 Task: Add a condition where "Channel Is Facebook Private Message" in new tickets in your groups.
Action: Mouse moved to (91, 374)
Screenshot: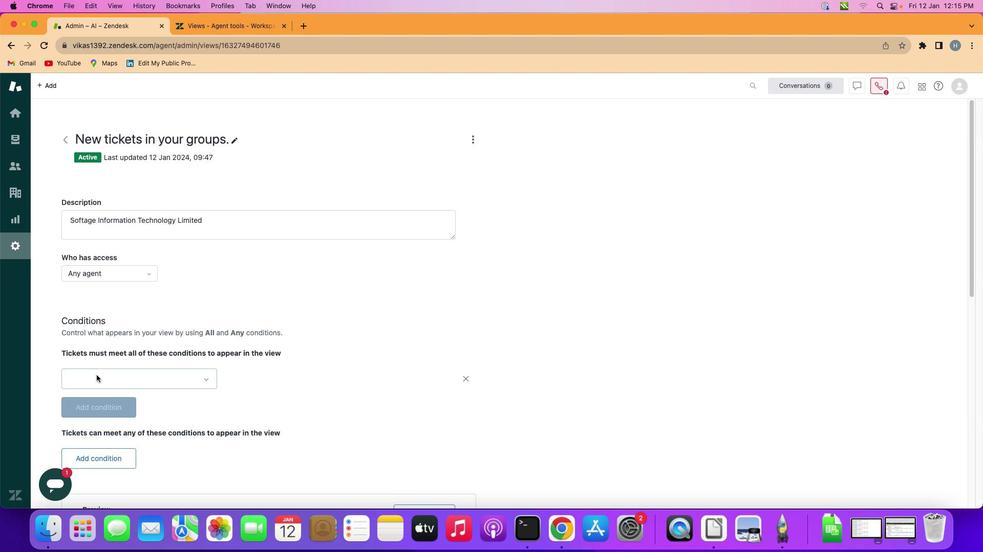 
Action: Mouse pressed left at (91, 374)
Screenshot: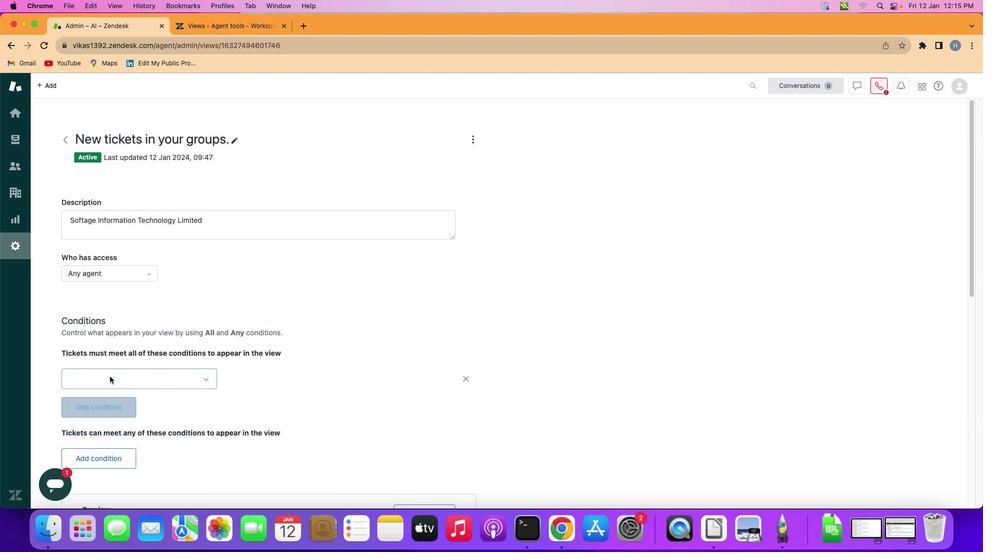 
Action: Mouse moved to (141, 376)
Screenshot: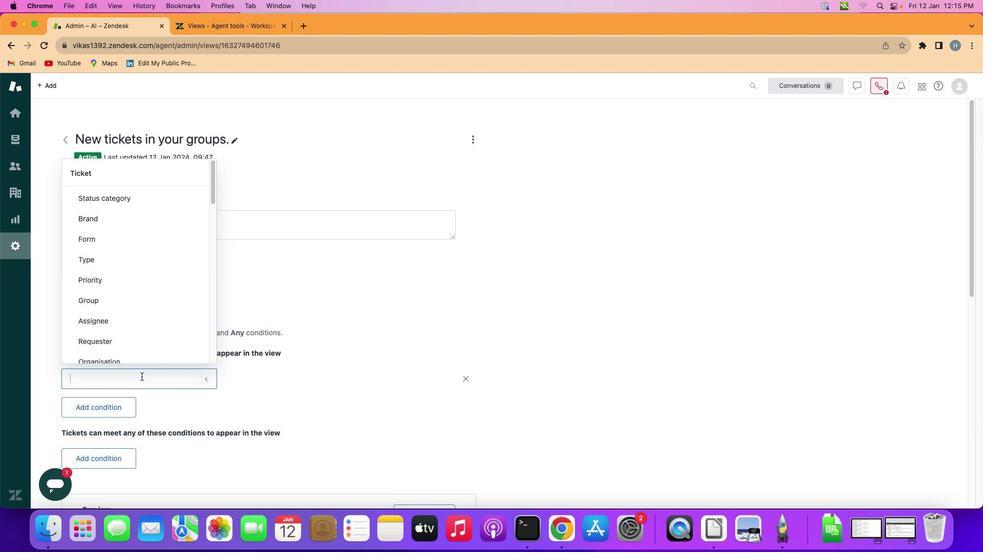 
Action: Mouse pressed left at (141, 376)
Screenshot: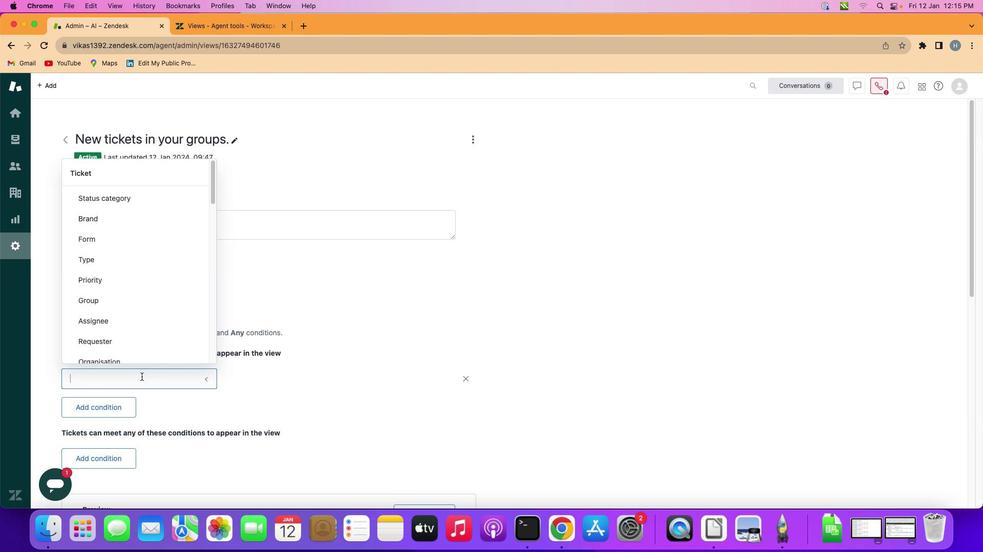 
Action: Mouse moved to (148, 270)
Screenshot: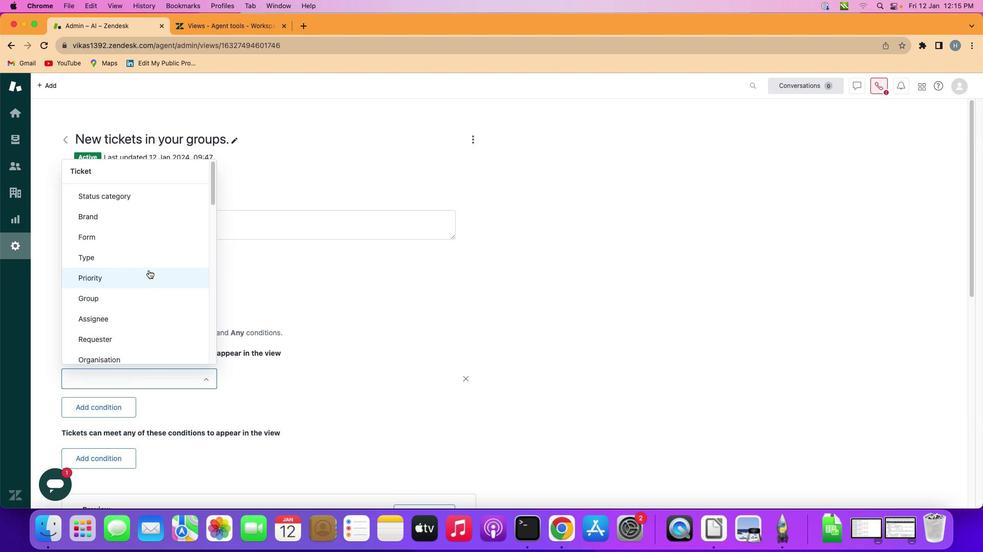 
Action: Mouse scrolled (148, 270) with delta (0, 0)
Screenshot: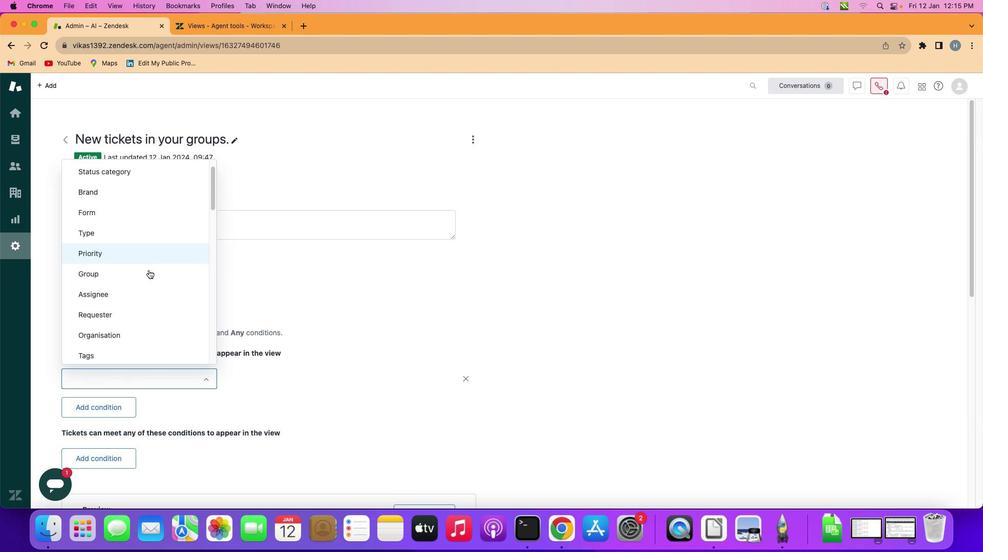 
Action: Mouse scrolled (148, 270) with delta (0, 0)
Screenshot: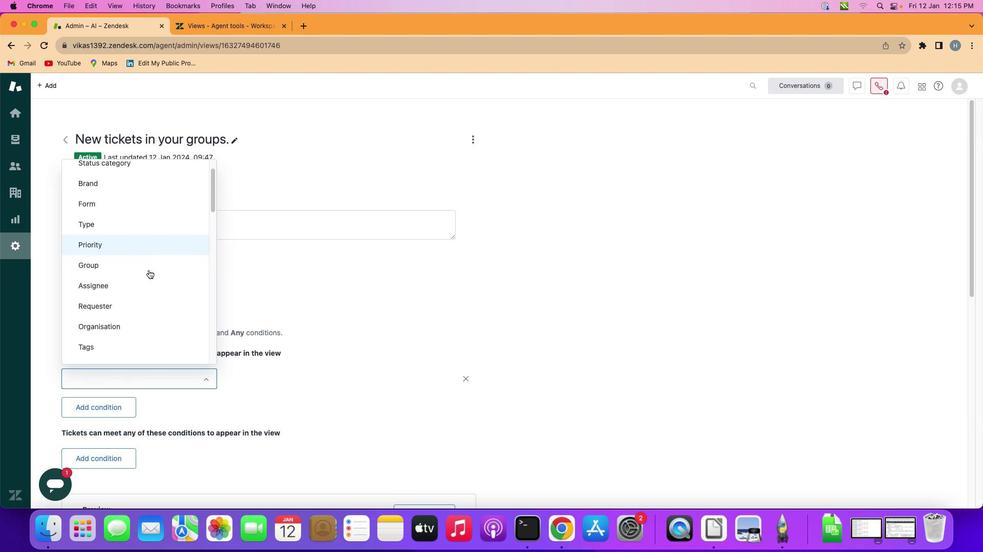 
Action: Mouse scrolled (148, 270) with delta (0, 0)
Screenshot: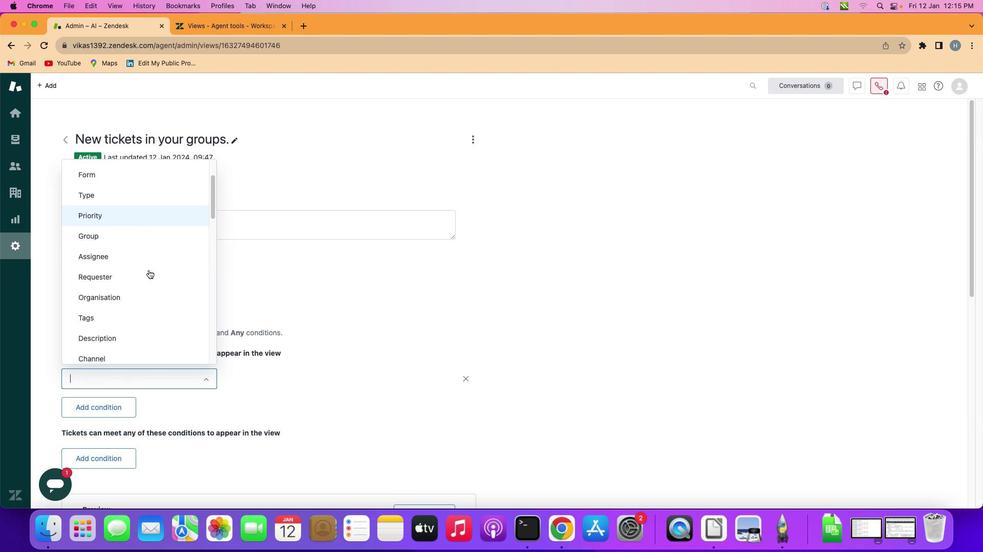 
Action: Mouse scrolled (148, 270) with delta (0, 0)
Screenshot: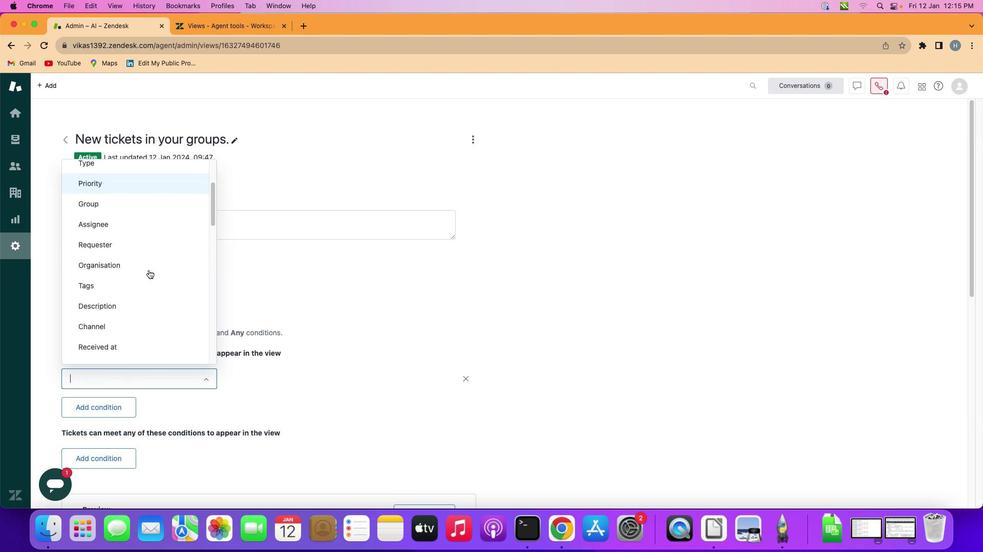 
Action: Mouse scrolled (148, 270) with delta (0, 0)
Screenshot: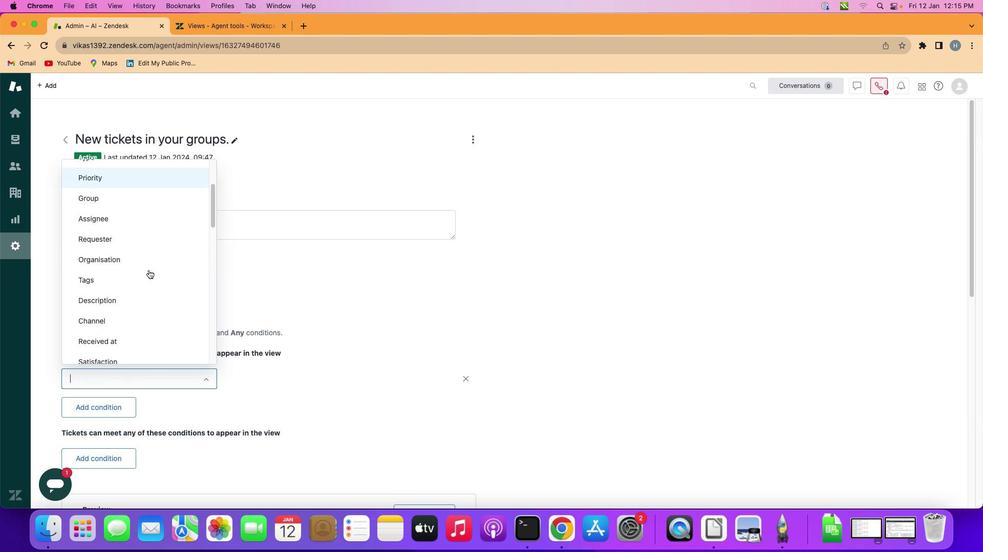 
Action: Mouse scrolled (148, 270) with delta (0, 0)
Screenshot: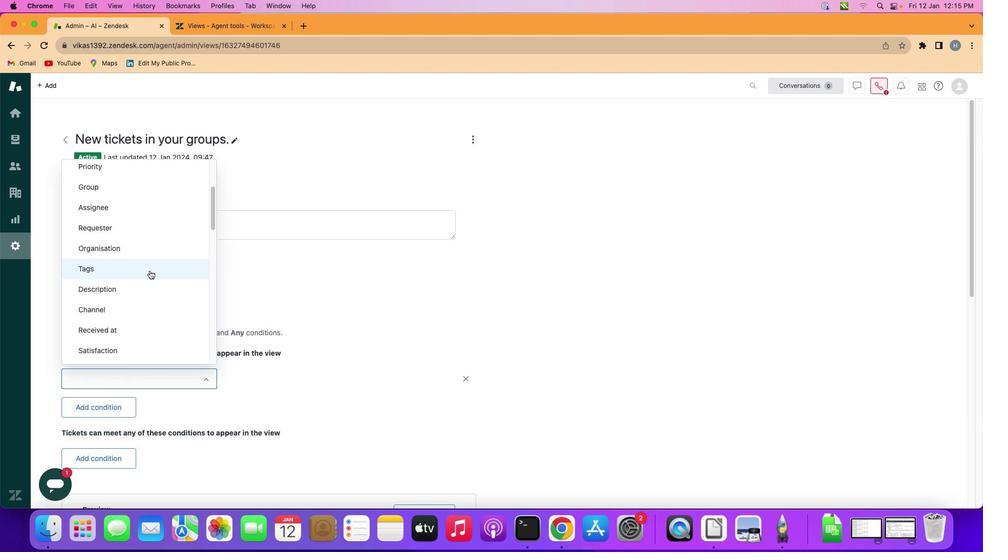 
Action: Mouse scrolled (148, 270) with delta (0, 0)
Screenshot: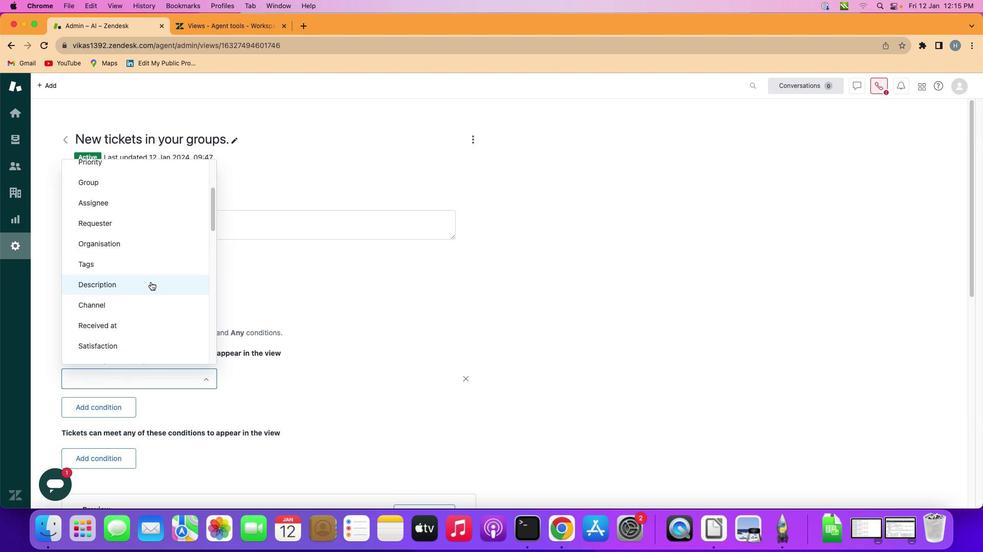 
Action: Mouse moved to (148, 270)
Screenshot: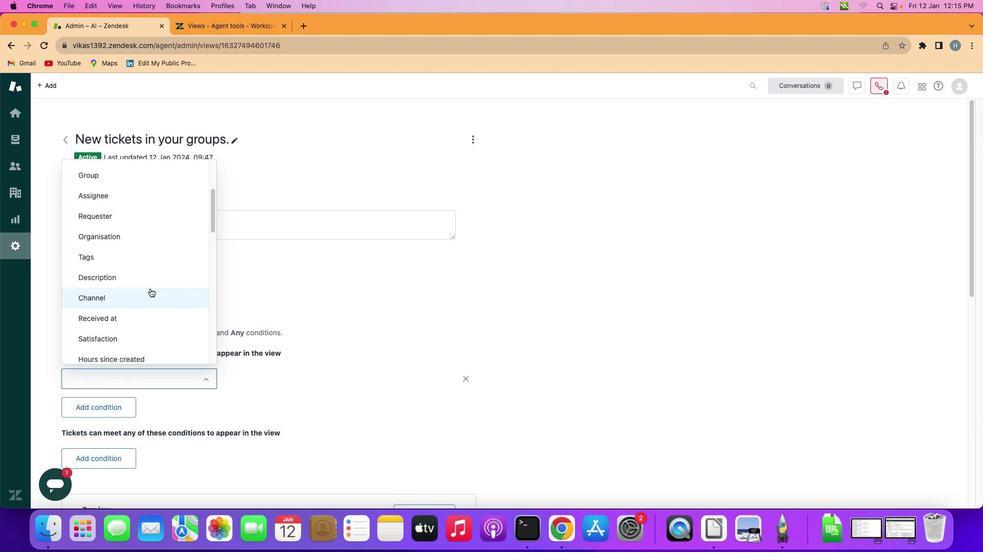 
Action: Mouse scrolled (148, 270) with delta (0, 0)
Screenshot: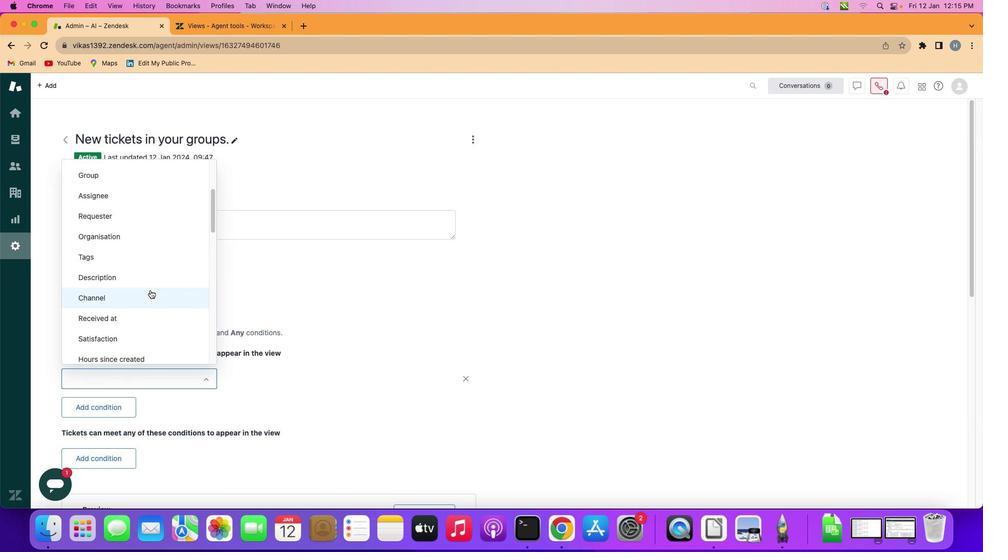 
Action: Mouse moved to (147, 300)
Screenshot: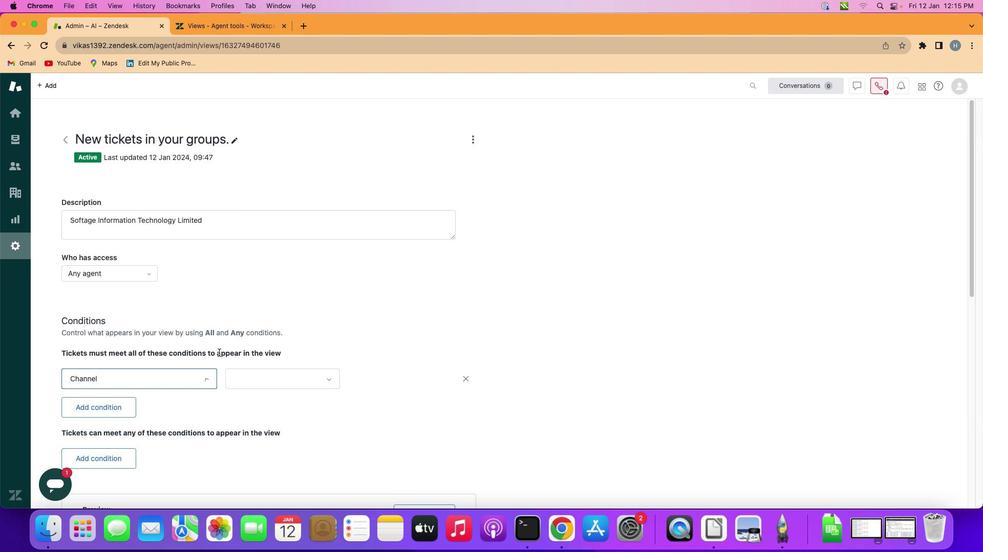 
Action: Mouse pressed left at (147, 300)
Screenshot: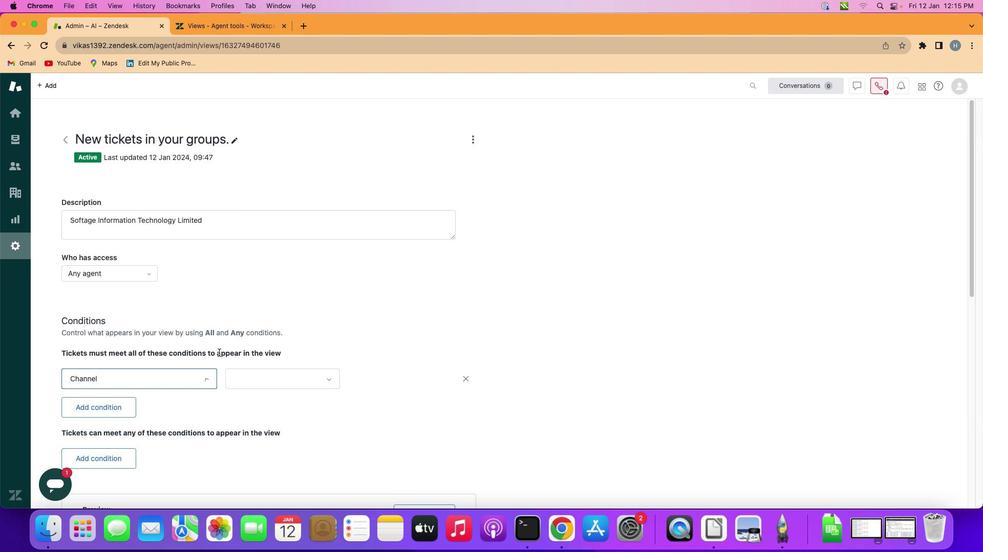 
Action: Mouse moved to (261, 370)
Screenshot: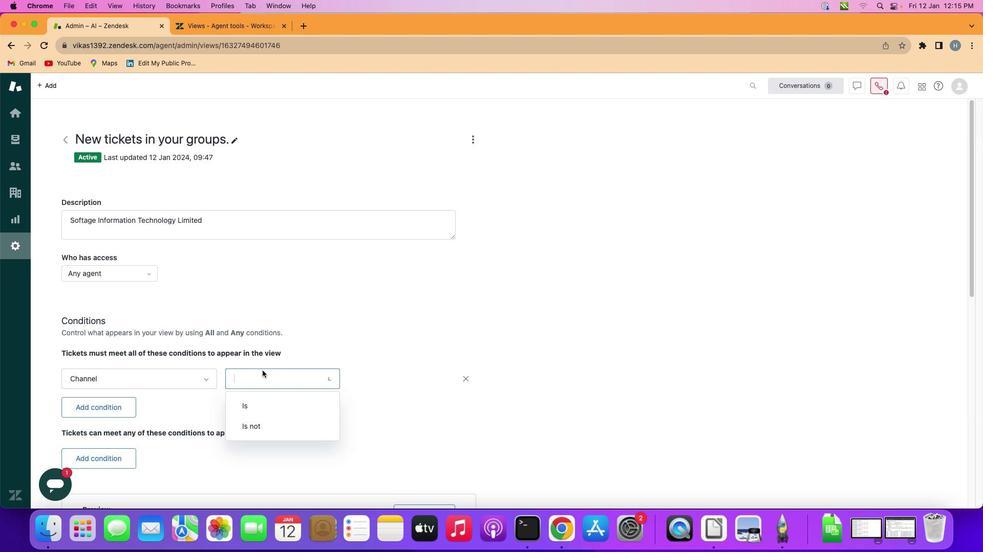 
Action: Mouse pressed left at (261, 370)
Screenshot: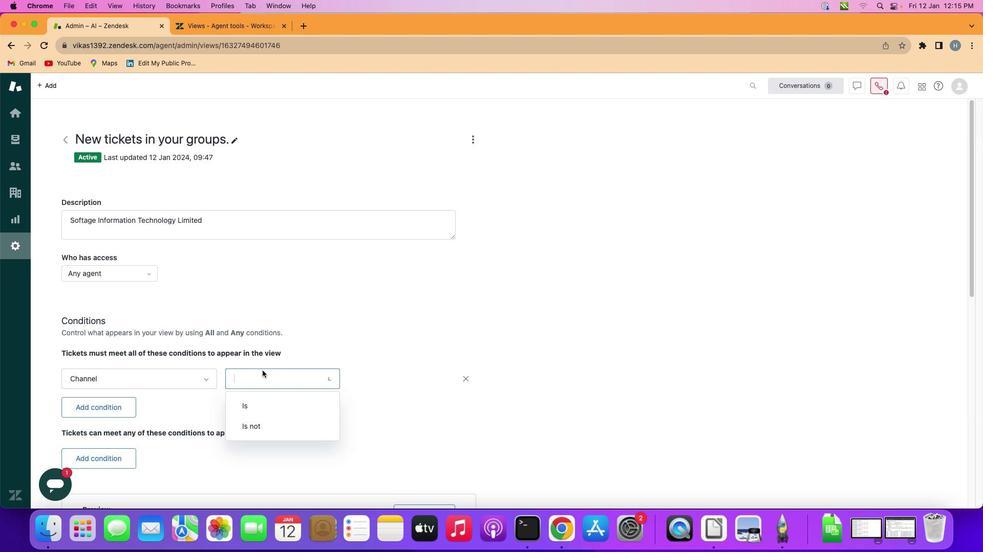 
Action: Mouse moved to (269, 399)
Screenshot: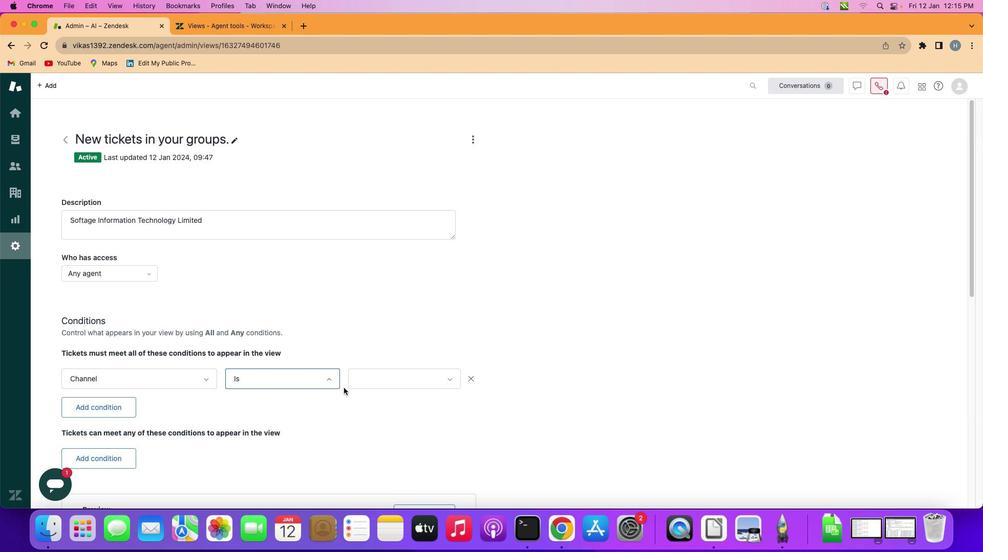 
Action: Mouse pressed left at (269, 399)
Screenshot: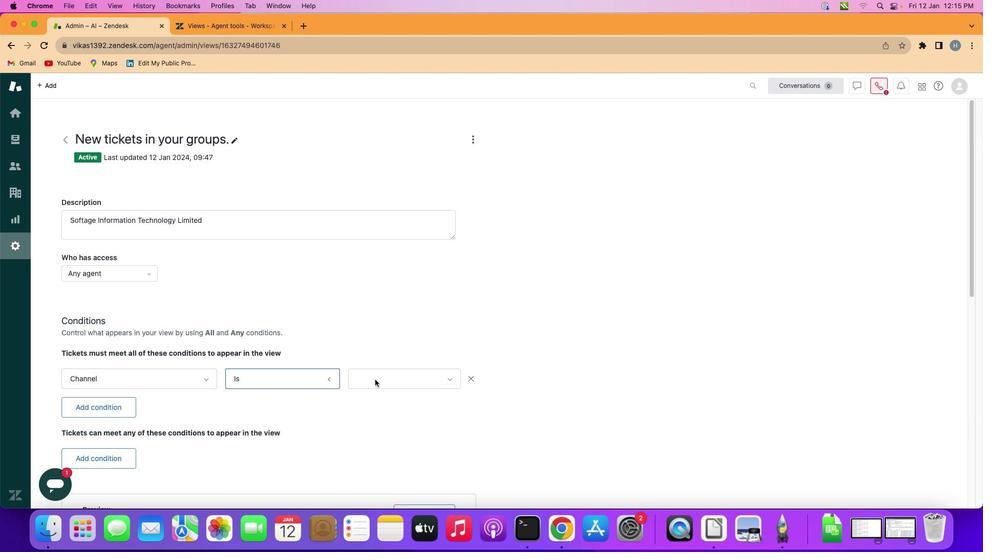 
Action: Mouse moved to (402, 374)
Screenshot: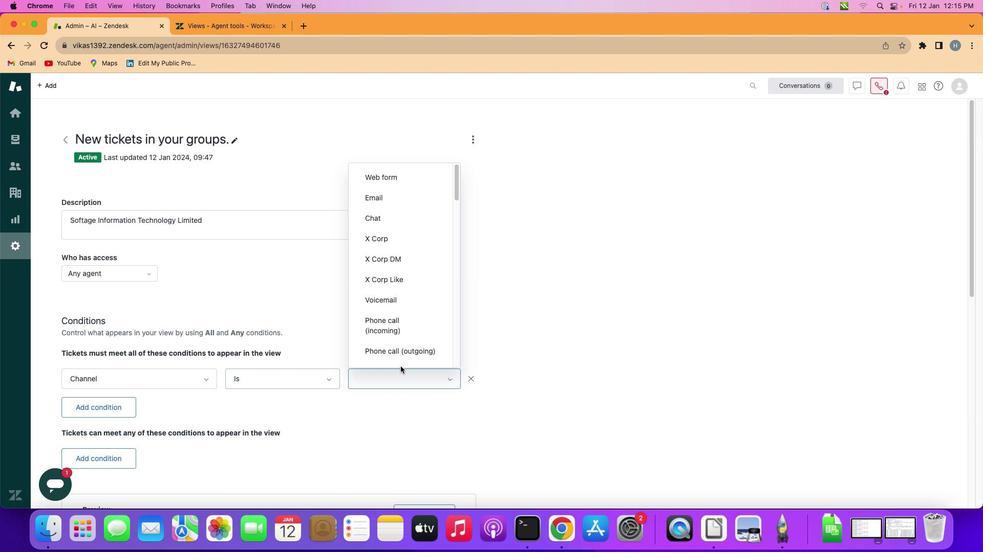 
Action: Mouse pressed left at (402, 374)
Screenshot: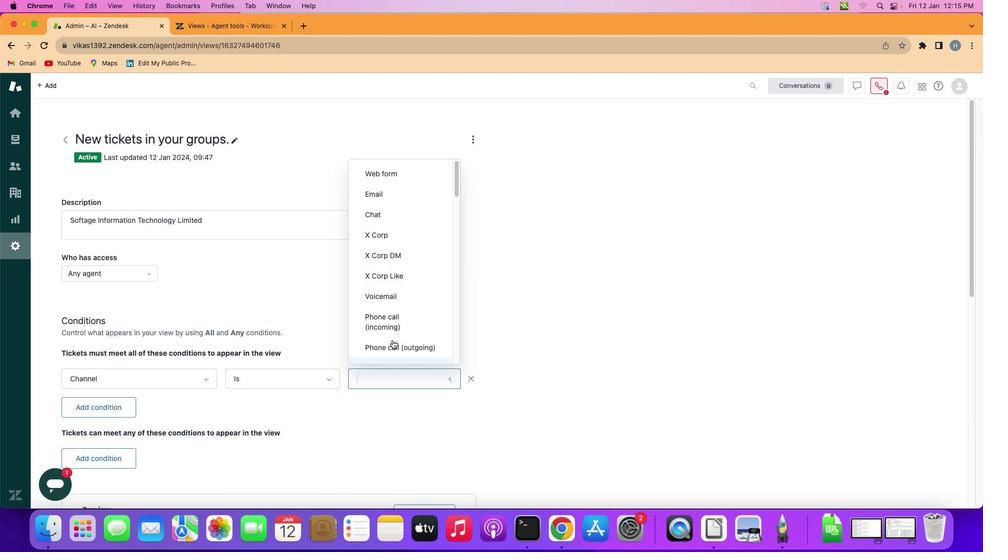 
Action: Mouse moved to (395, 271)
Screenshot: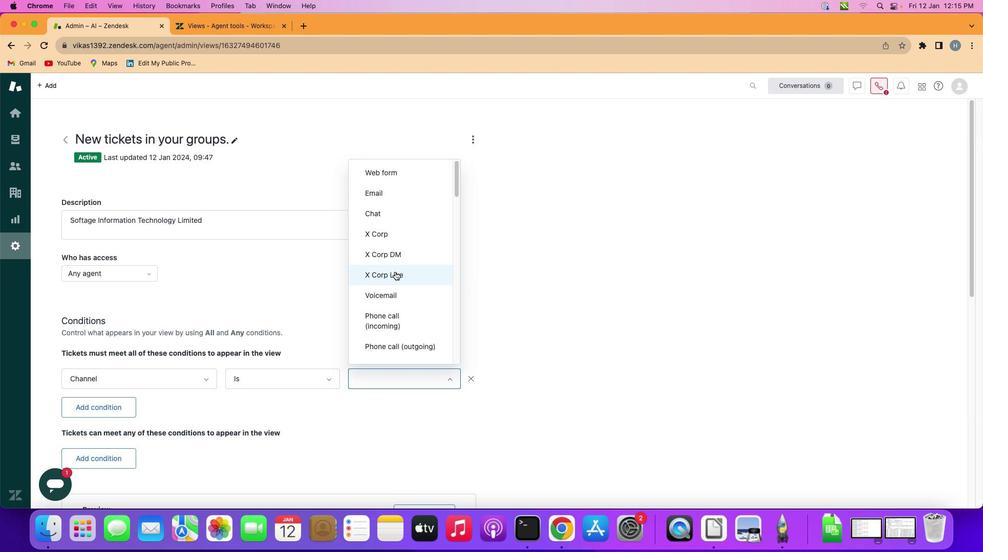 
Action: Mouse scrolled (395, 271) with delta (0, 0)
Screenshot: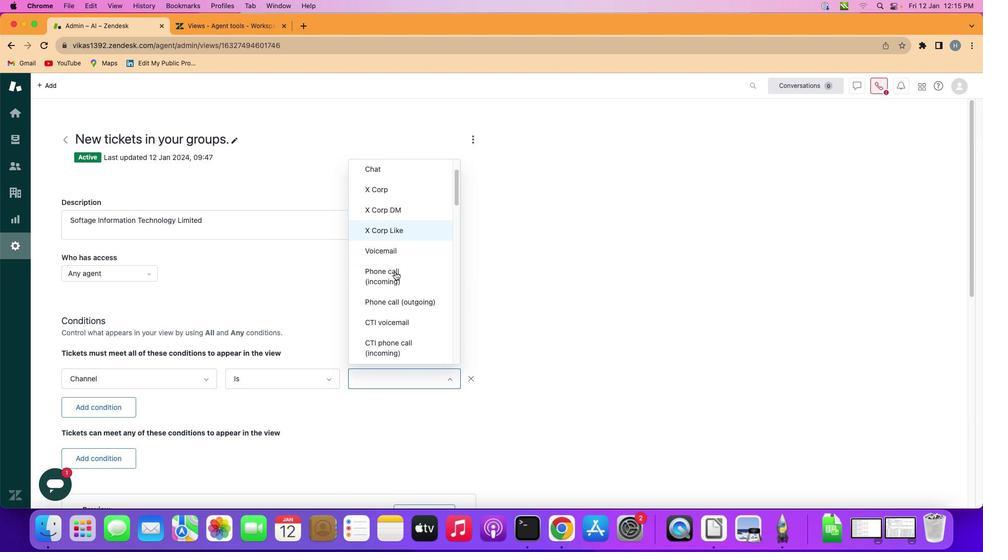 
Action: Mouse scrolled (395, 271) with delta (0, 0)
Screenshot: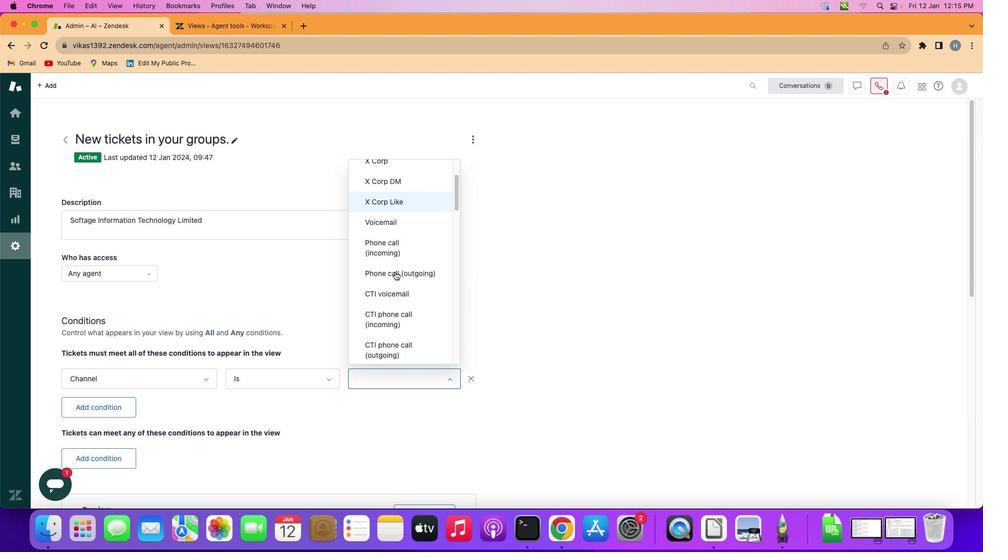 
Action: Mouse scrolled (395, 271) with delta (0, 0)
Screenshot: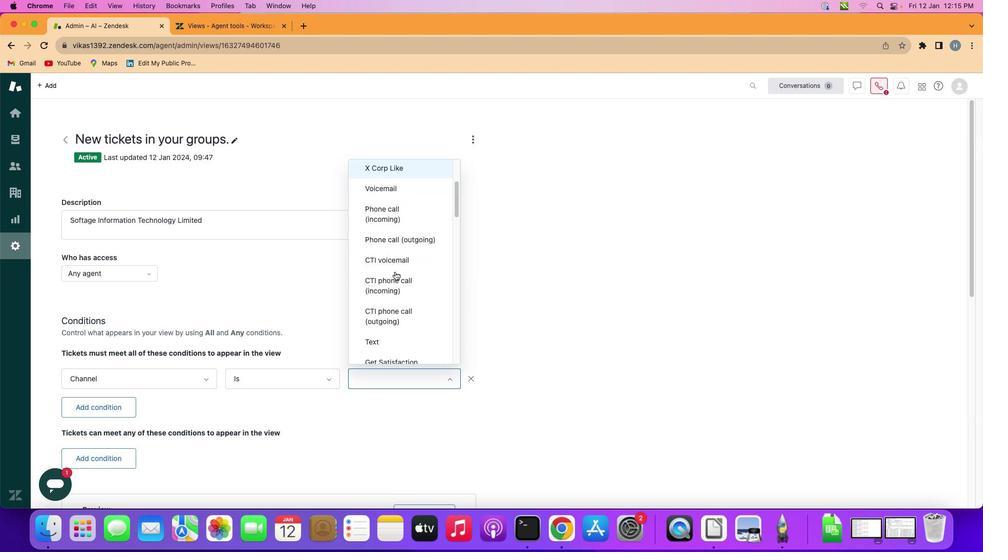 
Action: Mouse scrolled (395, 271) with delta (0, -1)
Screenshot: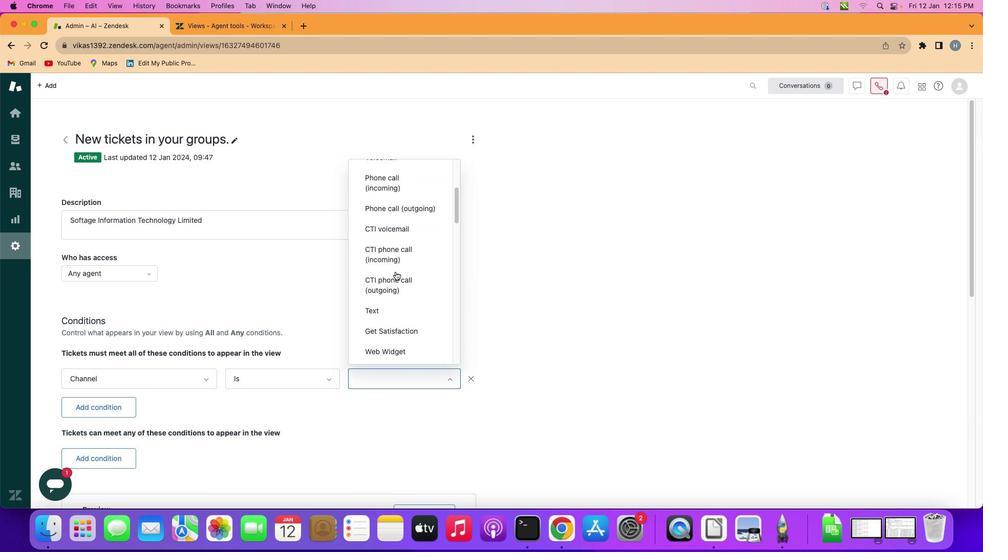 
Action: Mouse scrolled (395, 271) with delta (0, -1)
Screenshot: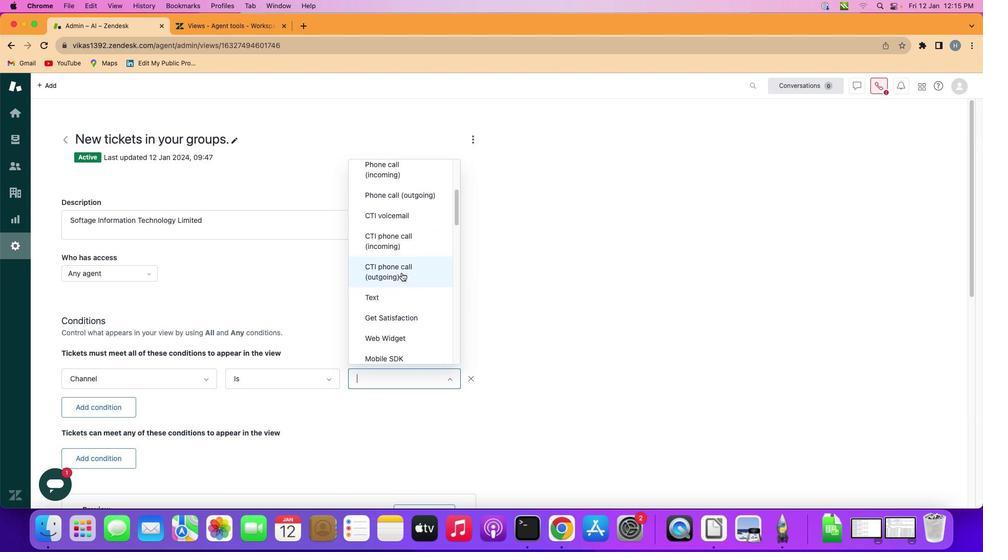 
Action: Mouse moved to (402, 273)
Screenshot: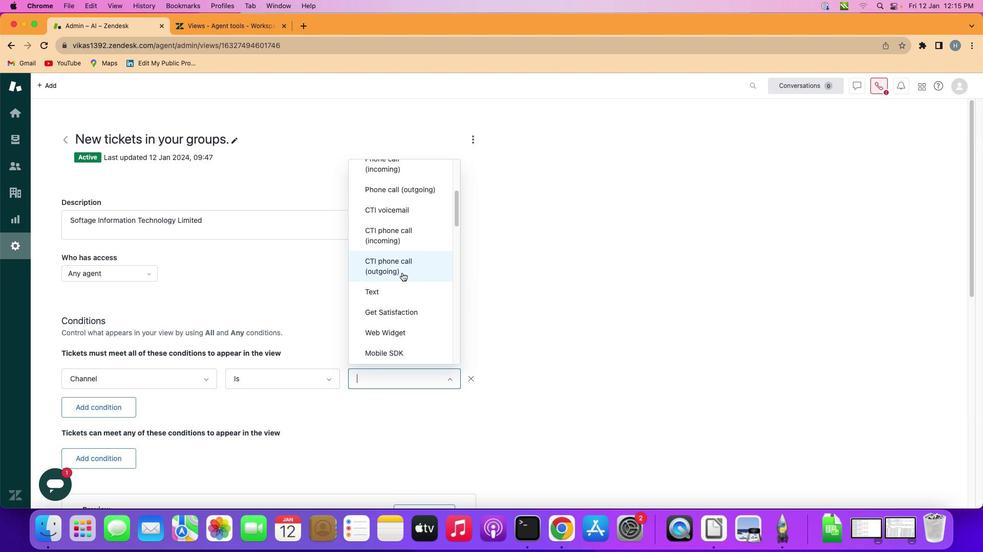 
Action: Mouse scrolled (402, 273) with delta (0, 0)
Screenshot: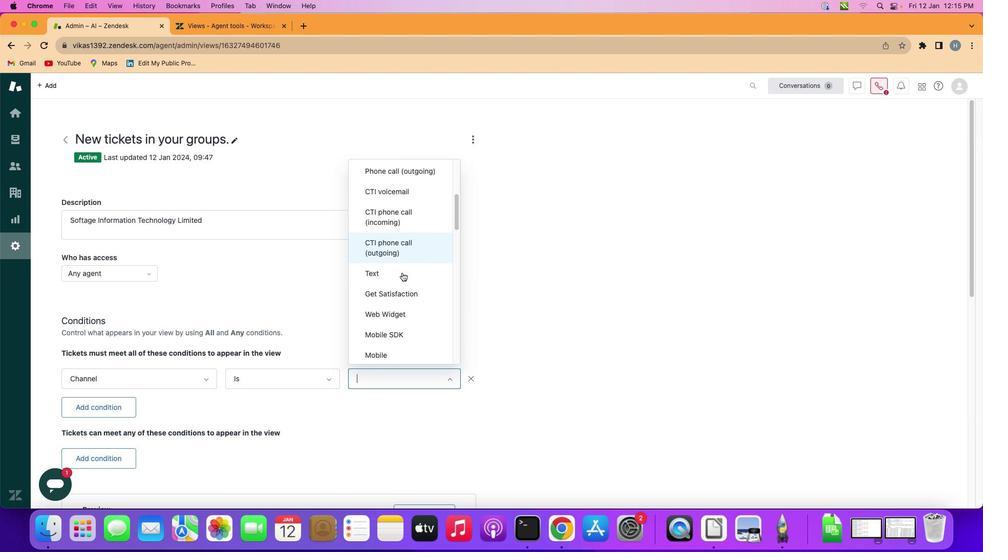 
Action: Mouse scrolled (402, 273) with delta (0, 0)
Screenshot: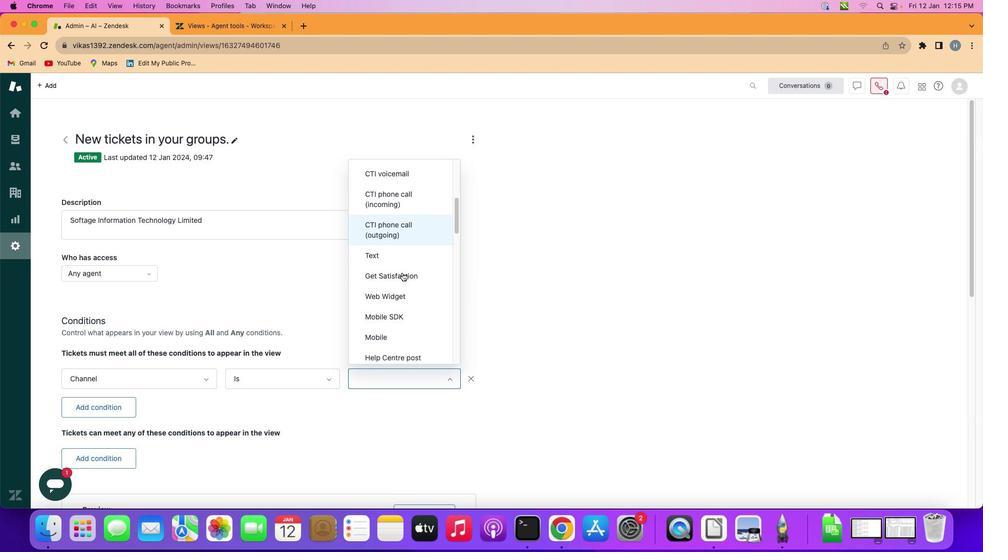 
Action: Mouse scrolled (402, 273) with delta (0, 0)
Screenshot: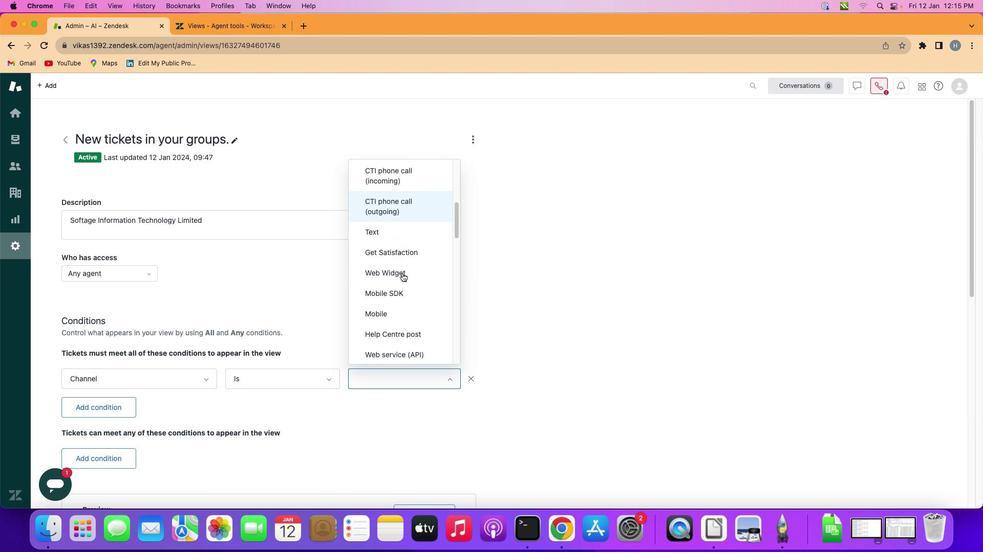 
Action: Mouse scrolled (402, 273) with delta (0, 0)
Screenshot: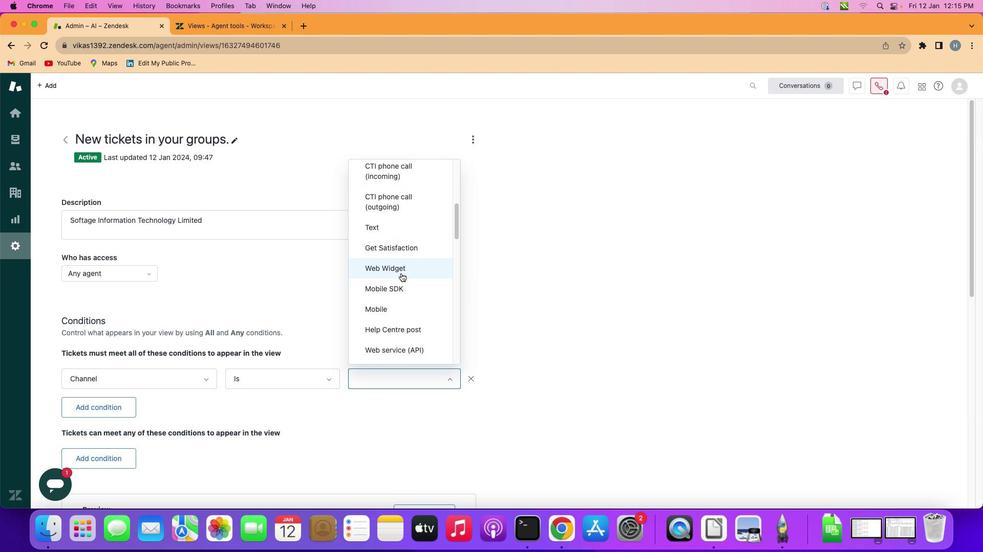 
Action: Mouse moved to (400, 273)
Screenshot: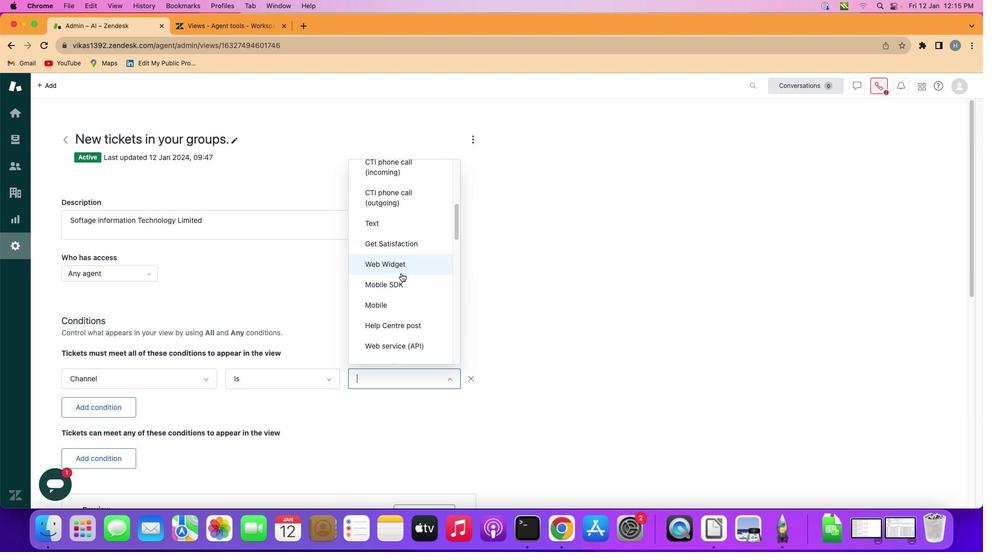 
Action: Mouse scrolled (400, 273) with delta (0, 0)
Screenshot: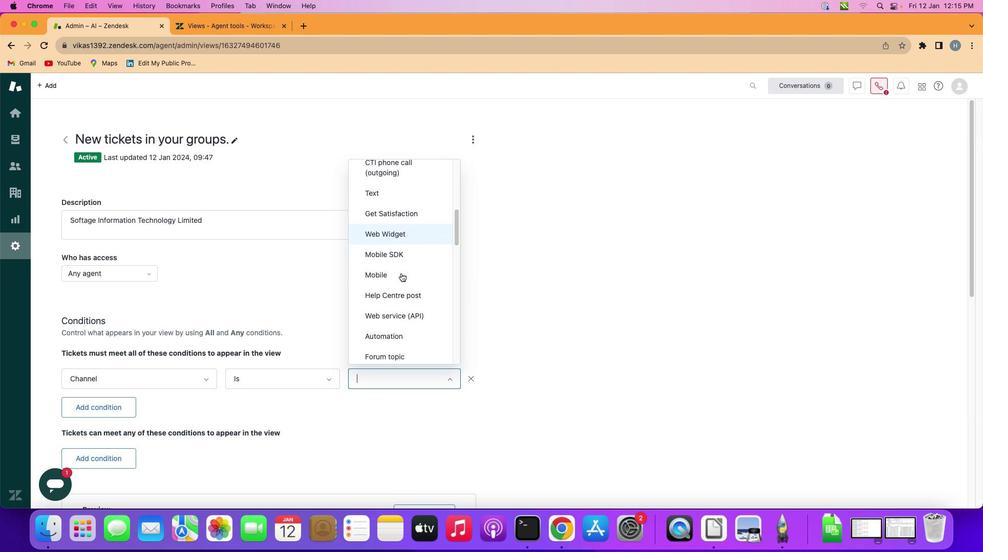 
Action: Mouse scrolled (400, 273) with delta (0, 0)
Screenshot: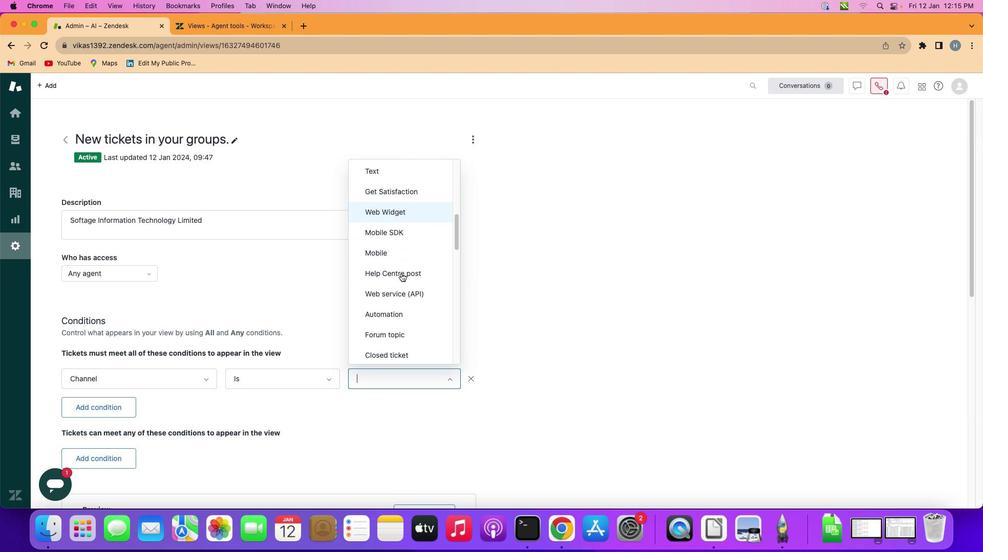 
Action: Mouse scrolled (400, 273) with delta (0, 0)
Screenshot: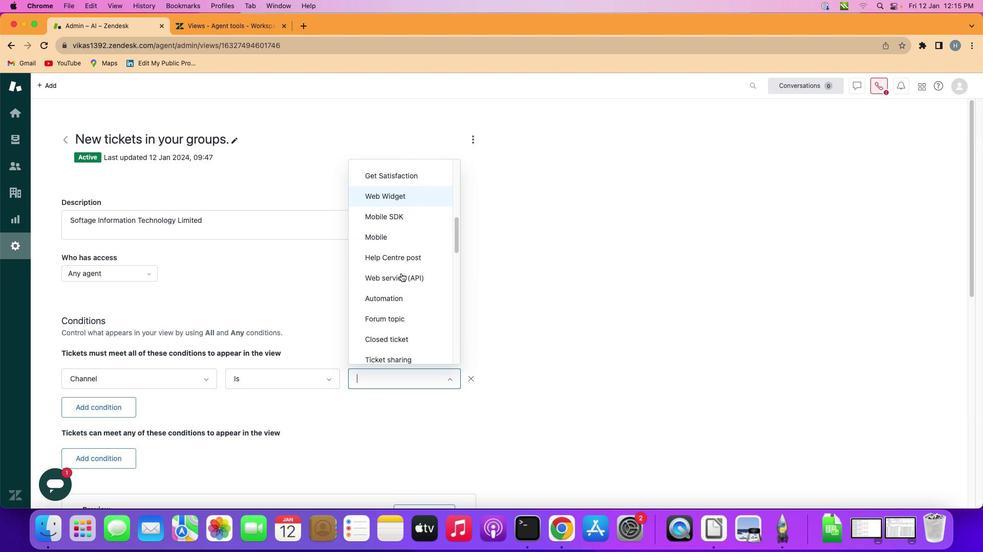 
Action: Mouse scrolled (400, 273) with delta (0, 0)
Screenshot: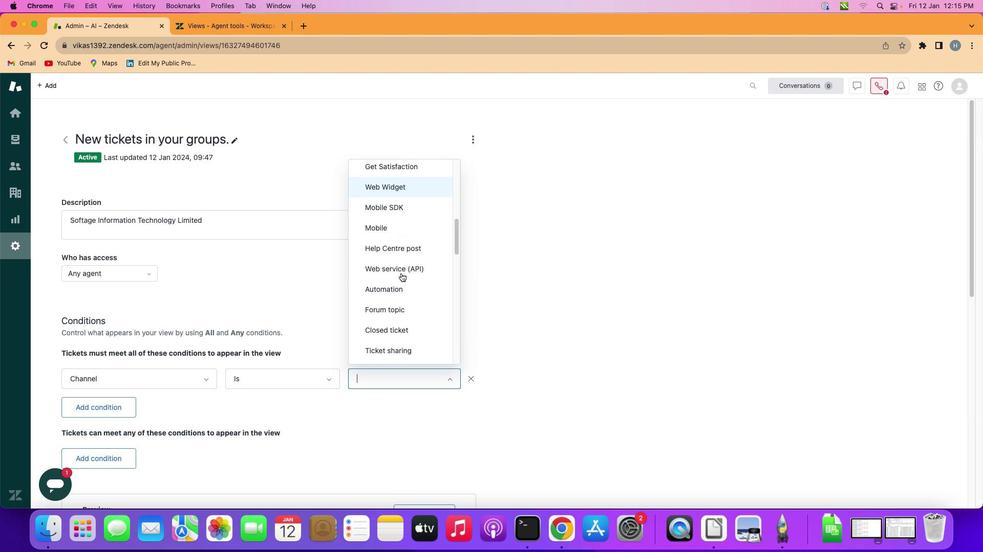 
Action: Mouse scrolled (400, 273) with delta (0, 0)
Screenshot: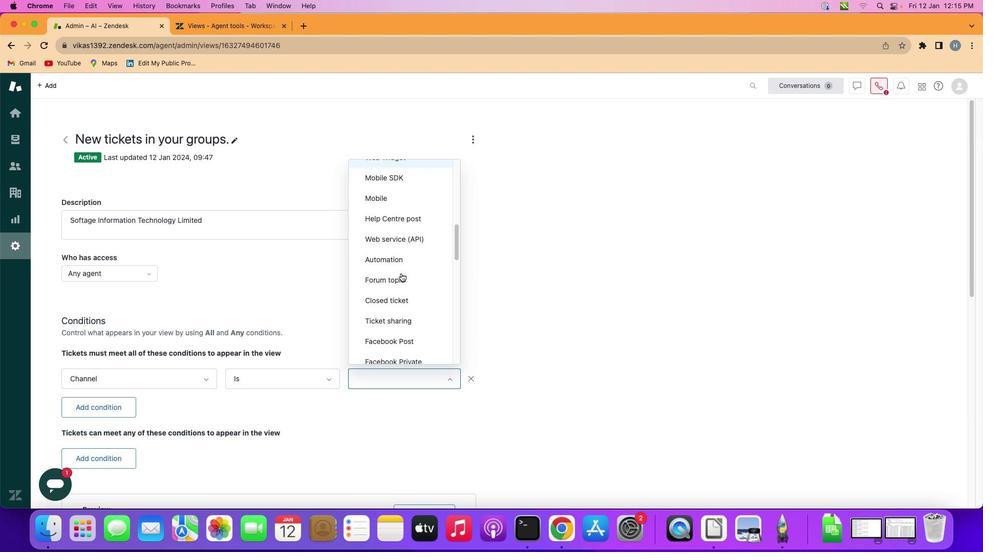
Action: Mouse scrolled (400, 273) with delta (0, 0)
Screenshot: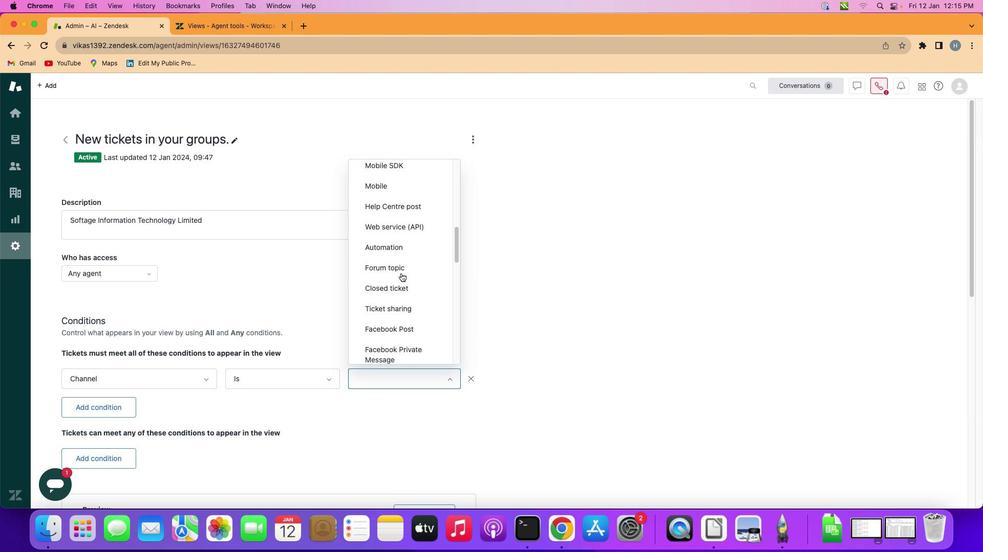 
Action: Mouse scrolled (400, 273) with delta (0, 0)
Screenshot: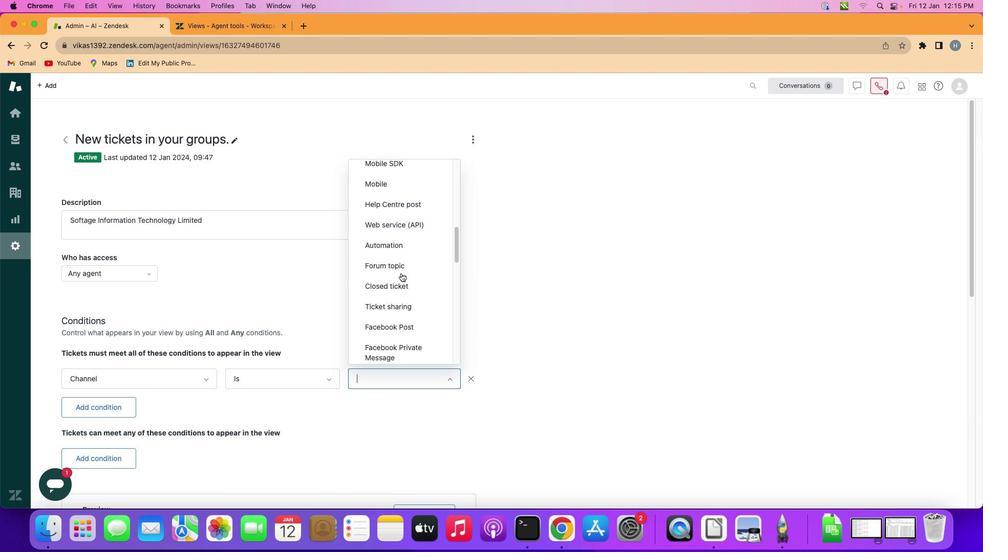 
Action: Mouse scrolled (400, 273) with delta (0, 0)
Screenshot: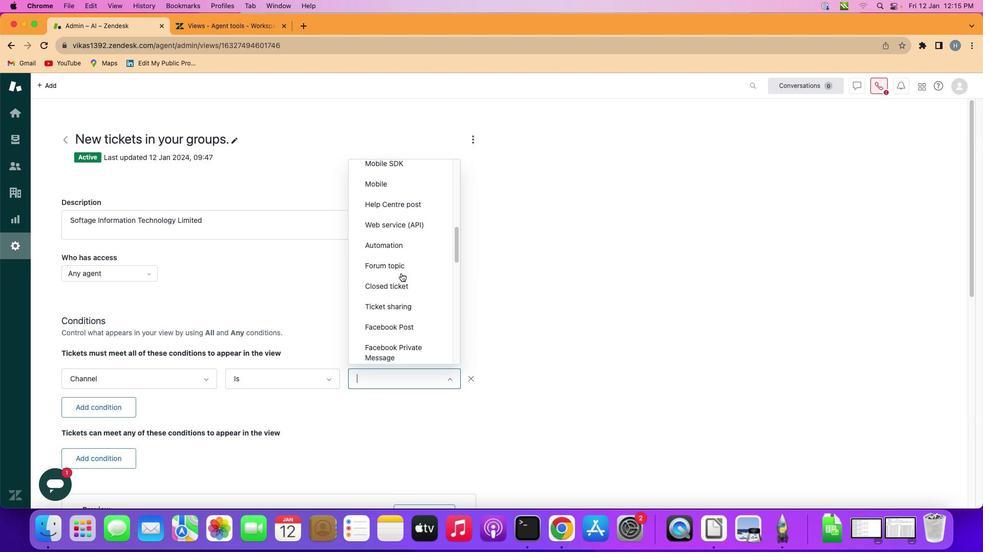 
Action: Mouse scrolled (400, 273) with delta (0, 0)
Screenshot: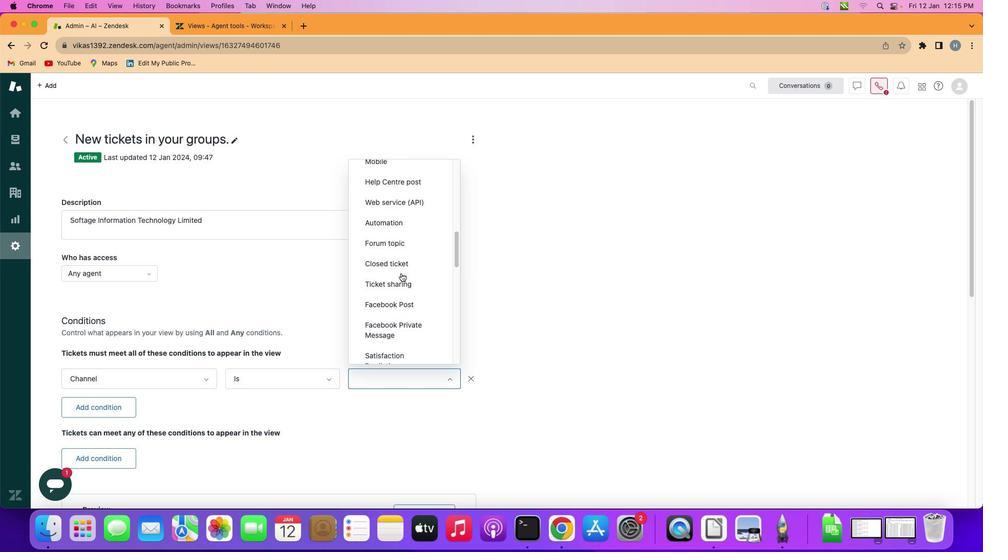 
Action: Mouse scrolled (400, 273) with delta (0, 0)
Screenshot: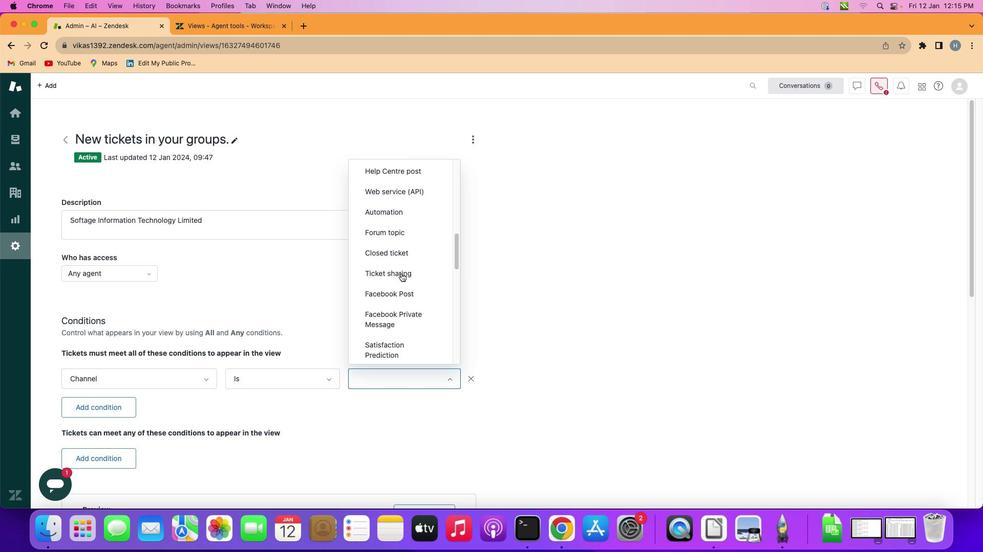 
Action: Mouse scrolled (400, 273) with delta (0, 0)
Screenshot: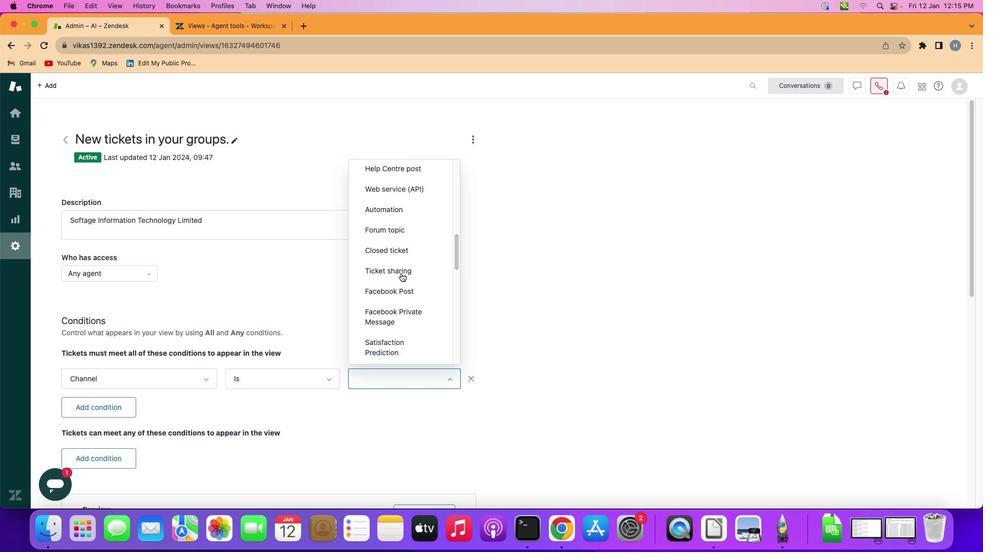 
Action: Mouse moved to (401, 273)
Screenshot: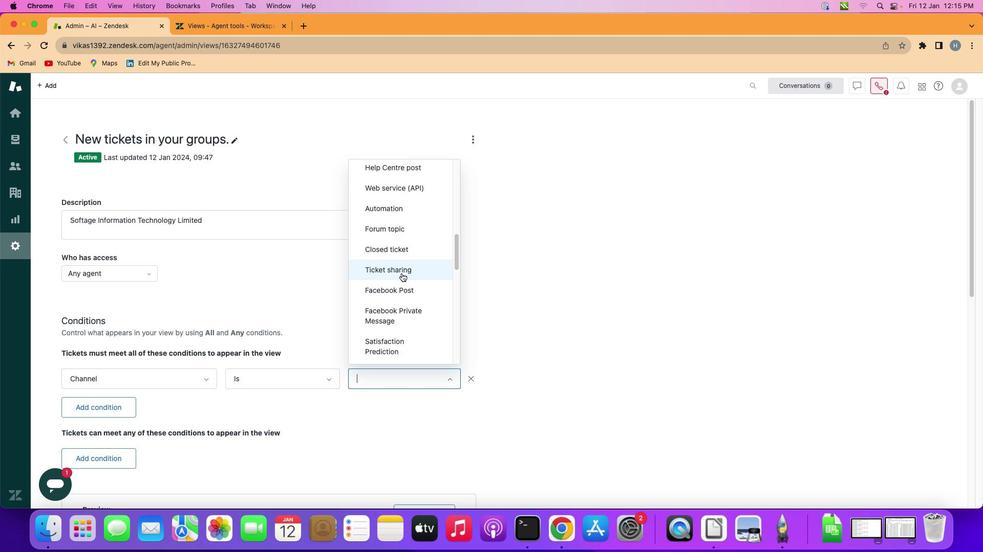
Action: Mouse scrolled (401, 273) with delta (0, 0)
Screenshot: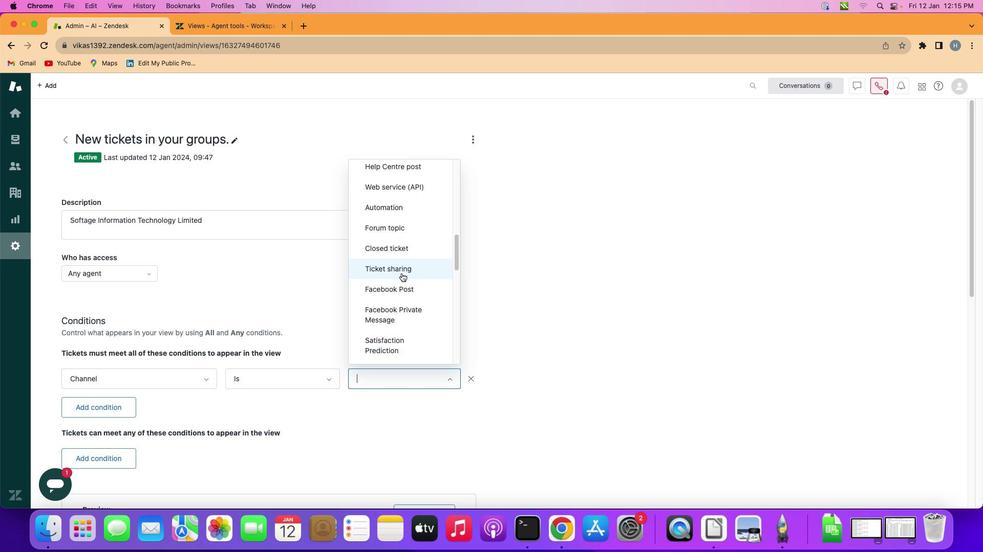 
Action: Mouse scrolled (401, 273) with delta (0, 0)
Screenshot: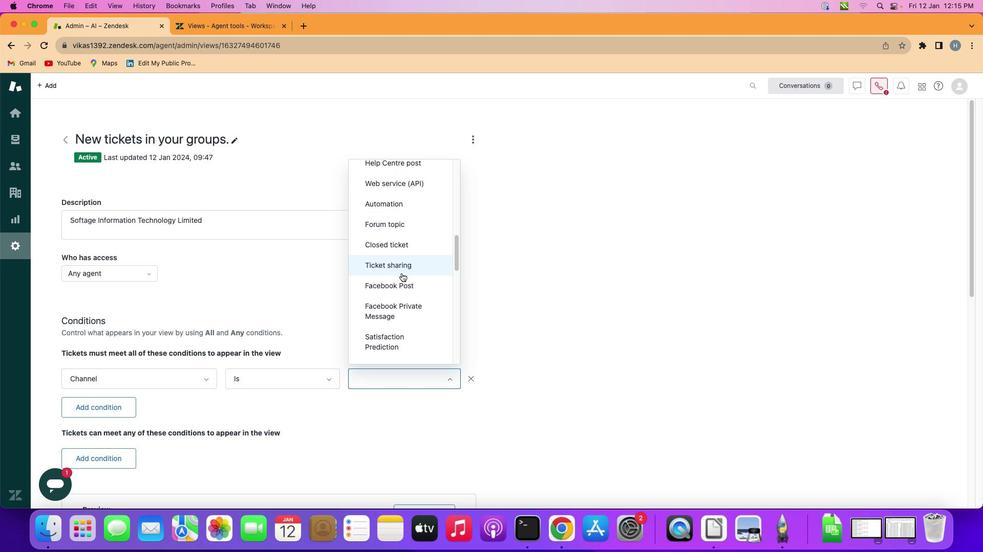 
Action: Mouse scrolled (401, 273) with delta (0, 0)
Screenshot: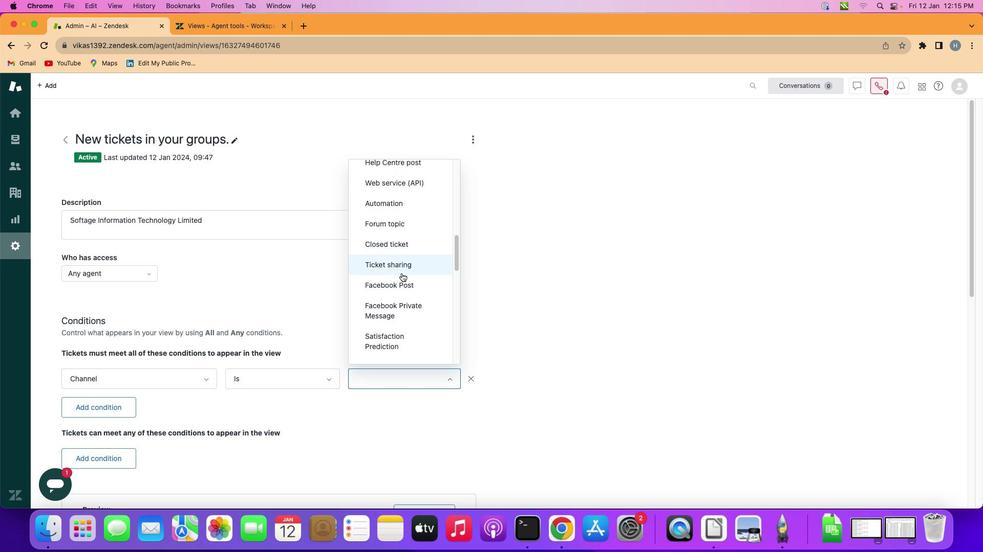 
Action: Mouse scrolled (401, 273) with delta (0, 0)
Screenshot: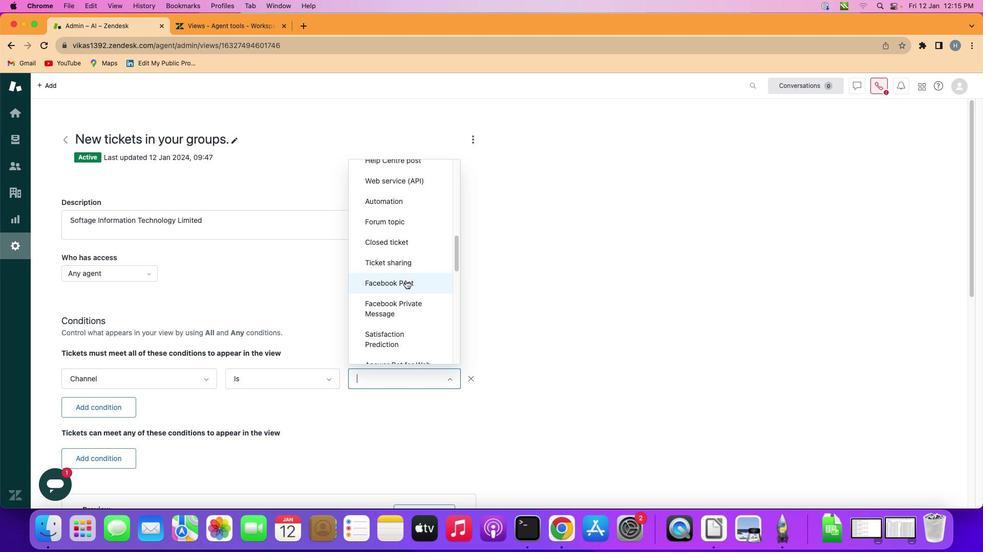 
Action: Mouse moved to (401, 305)
Screenshot: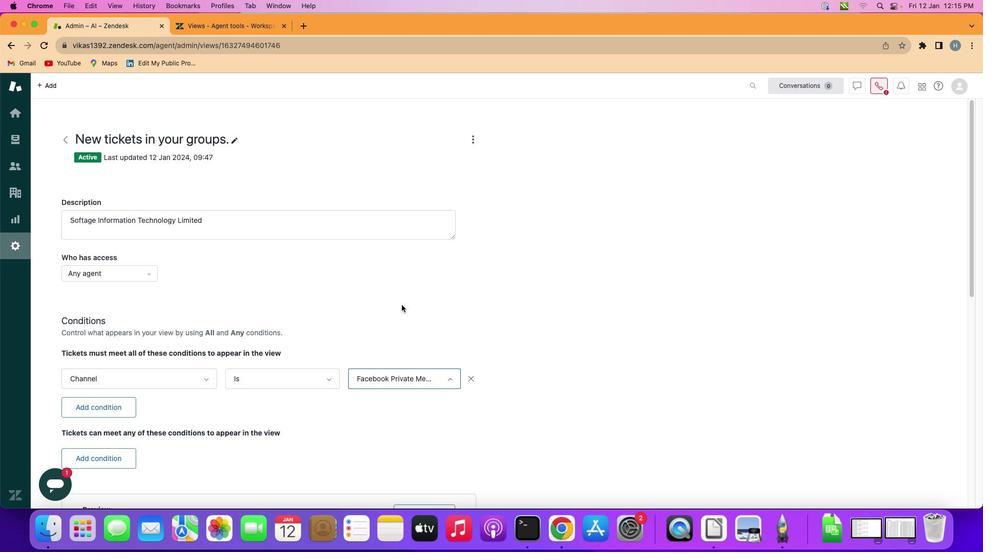 
Action: Mouse pressed left at (401, 305)
Screenshot: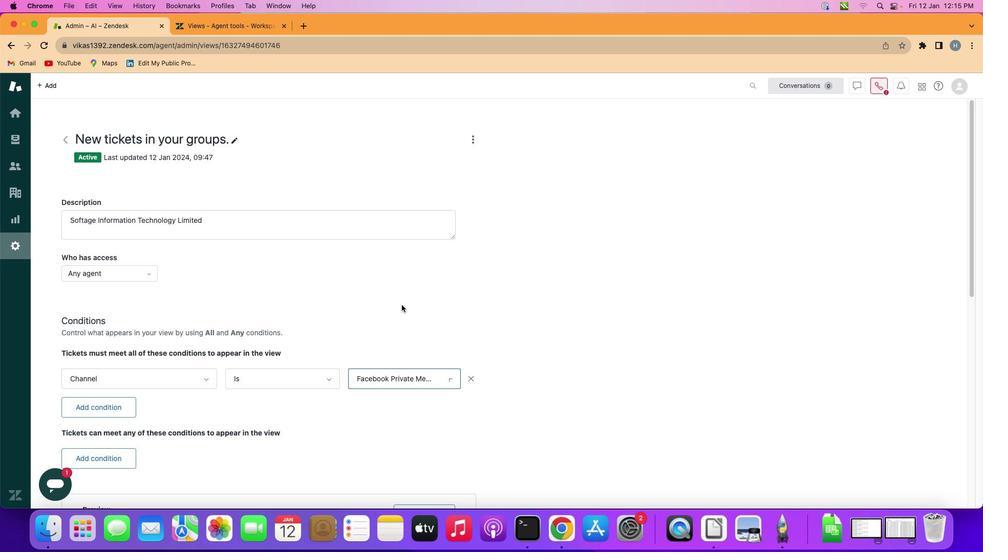 
Action: Mouse moved to (402, 305)
Screenshot: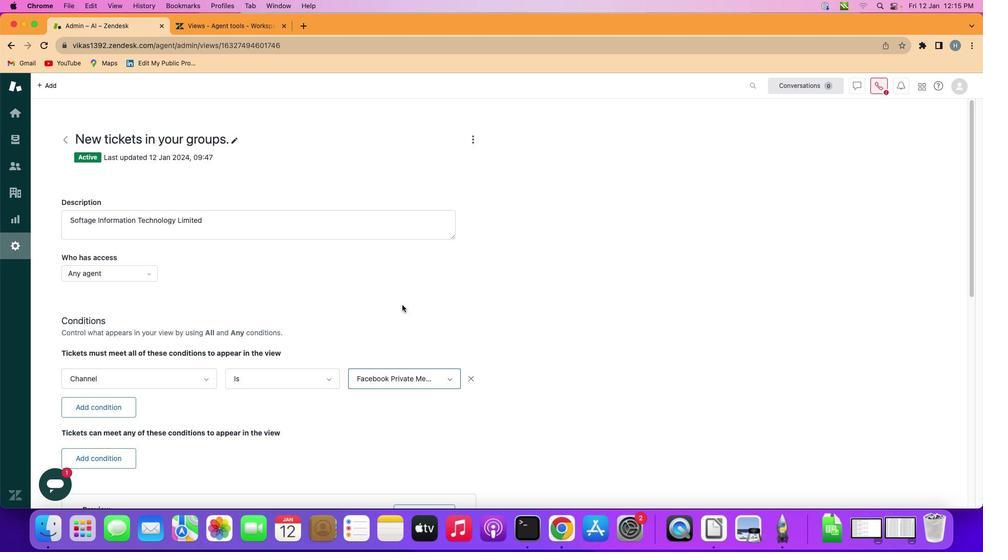 
